 Task: Create Board IT Support Services to Workspace Customer Relationship Management Software. Create Board Product Design Sprint to Workspace Customer Relationship Management Software. Create Board Email Marketing Drip Campaign Strategy and Execution to Workspace Customer Relationship Management Software
Action: Mouse moved to (348, 77)
Screenshot: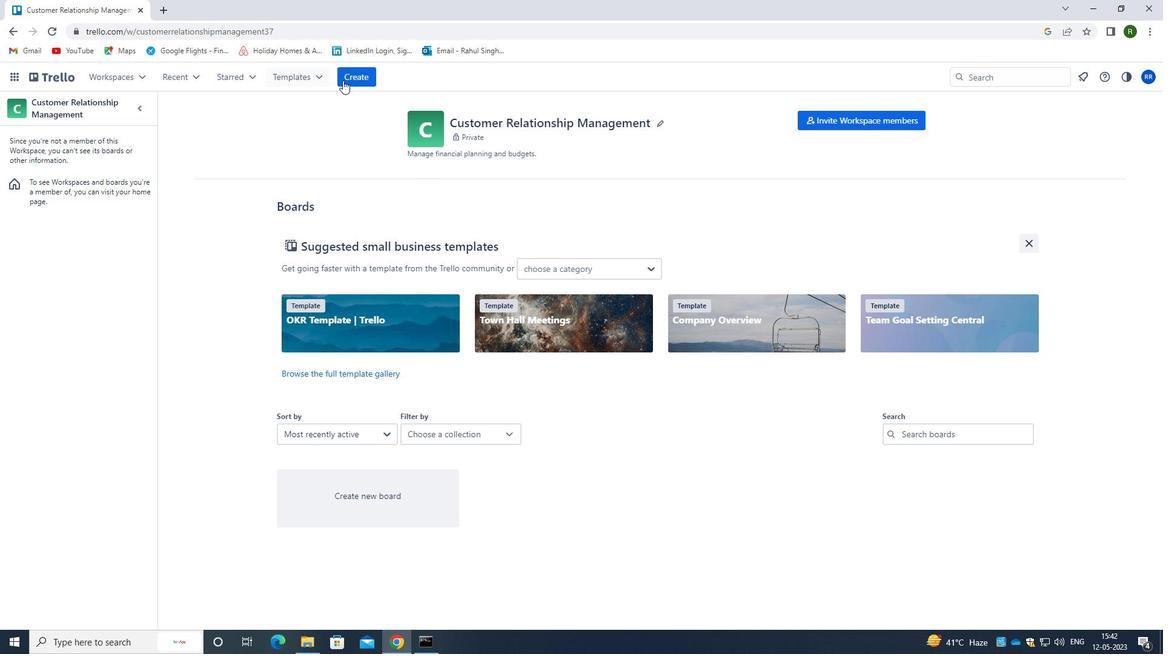 
Action: Mouse pressed left at (348, 77)
Screenshot: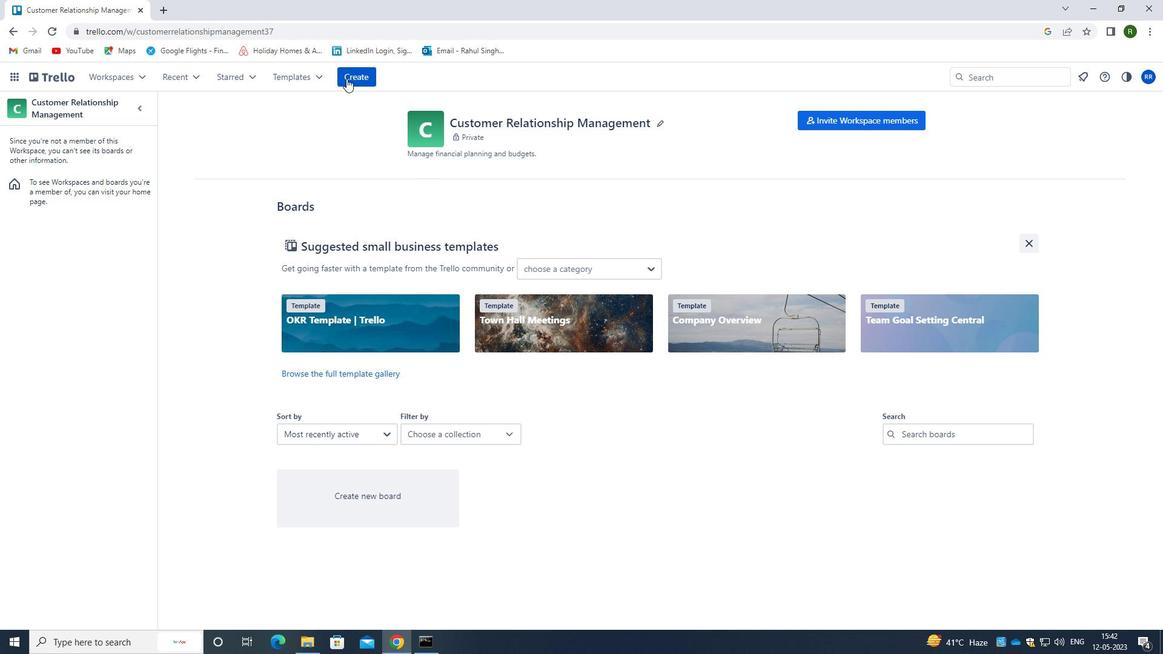 
Action: Mouse moved to (426, 121)
Screenshot: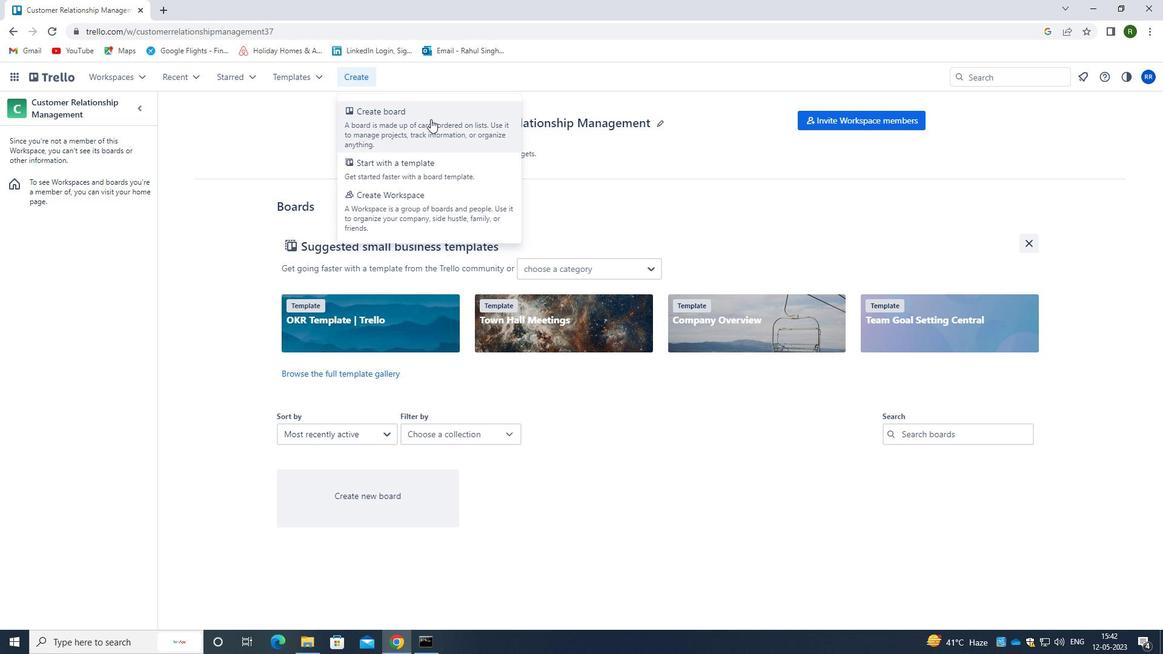
Action: Mouse pressed left at (426, 121)
Screenshot: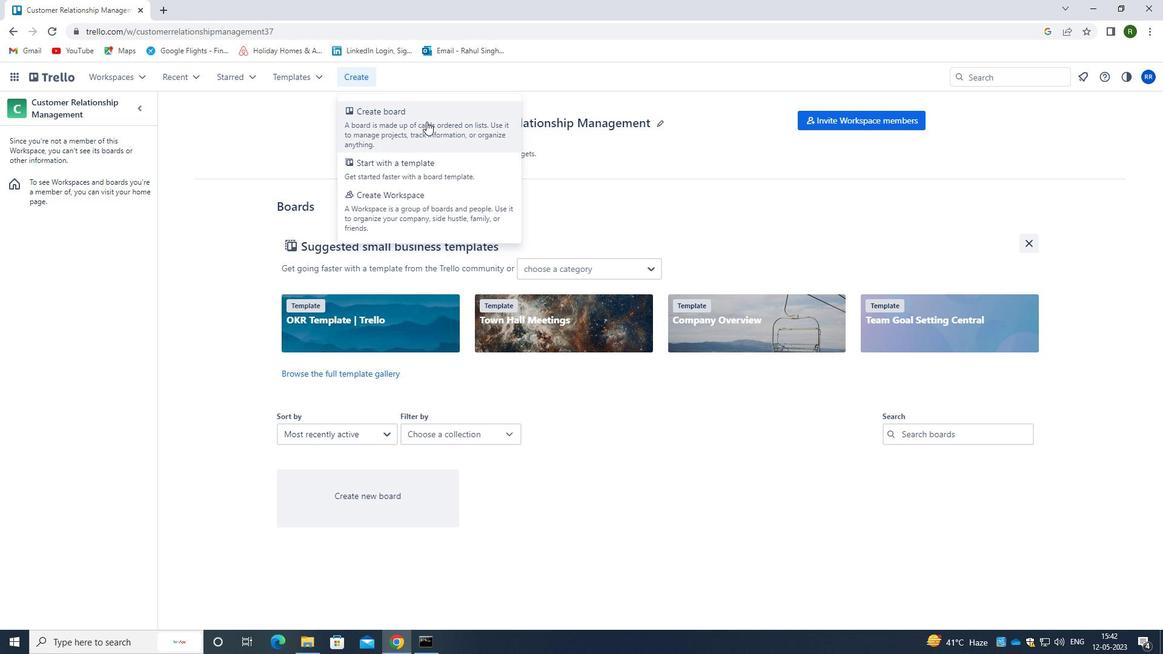 
Action: Mouse moved to (387, 309)
Screenshot: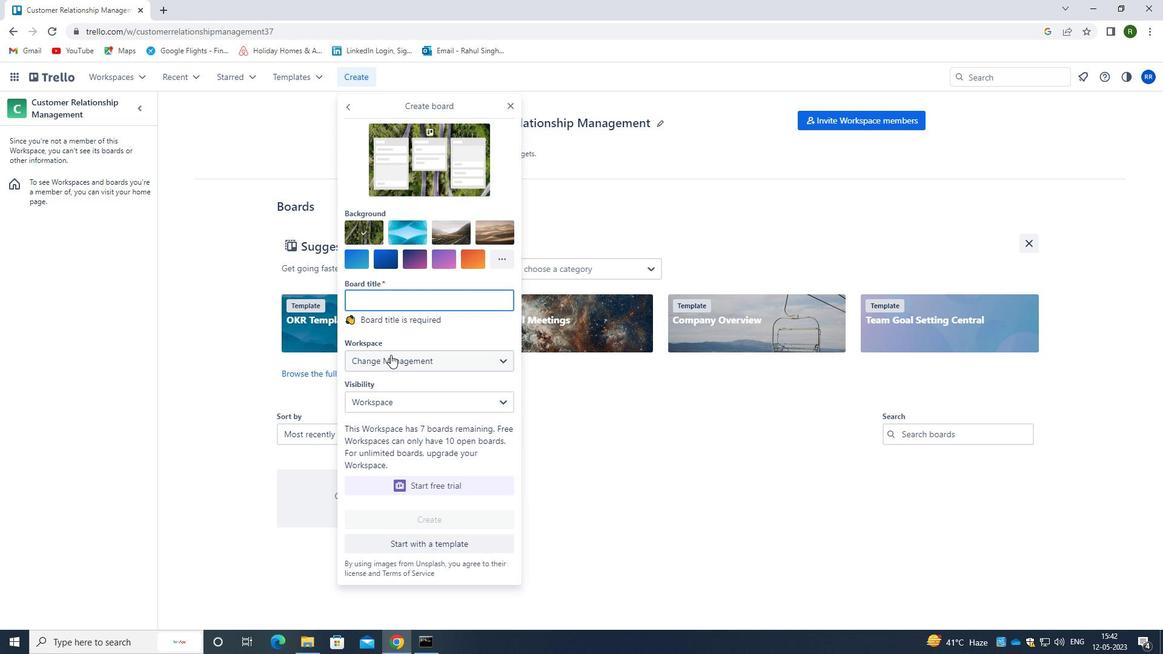 
Action: Key pressed <Key.caps_lock>
Screenshot: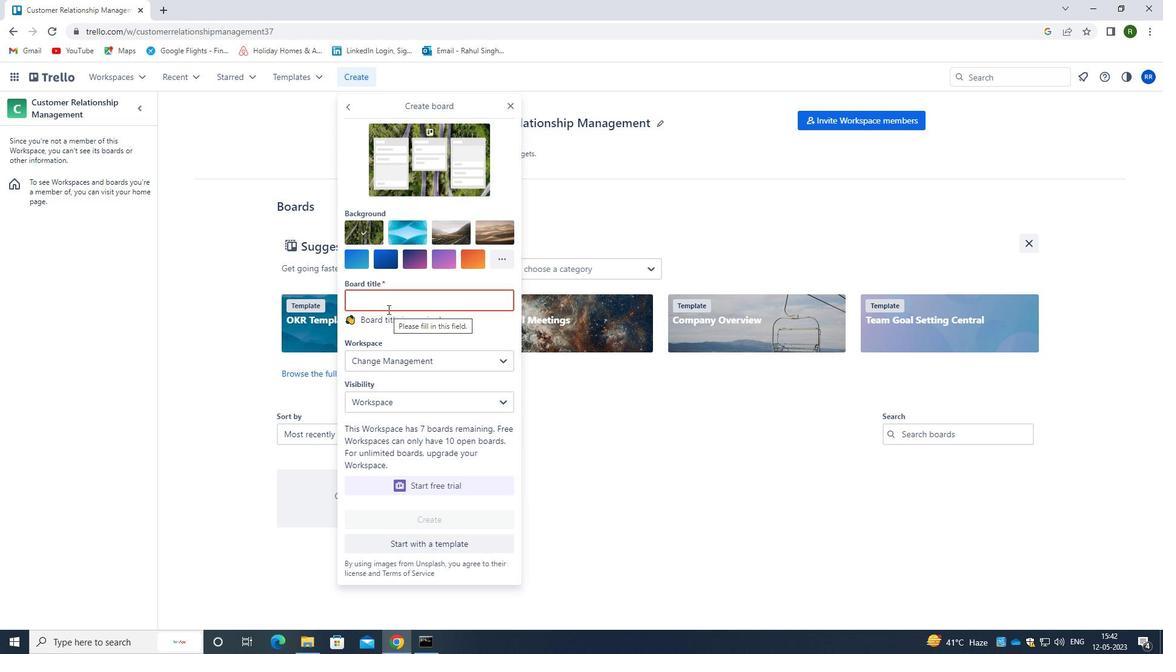 
Action: Mouse moved to (387, 308)
Screenshot: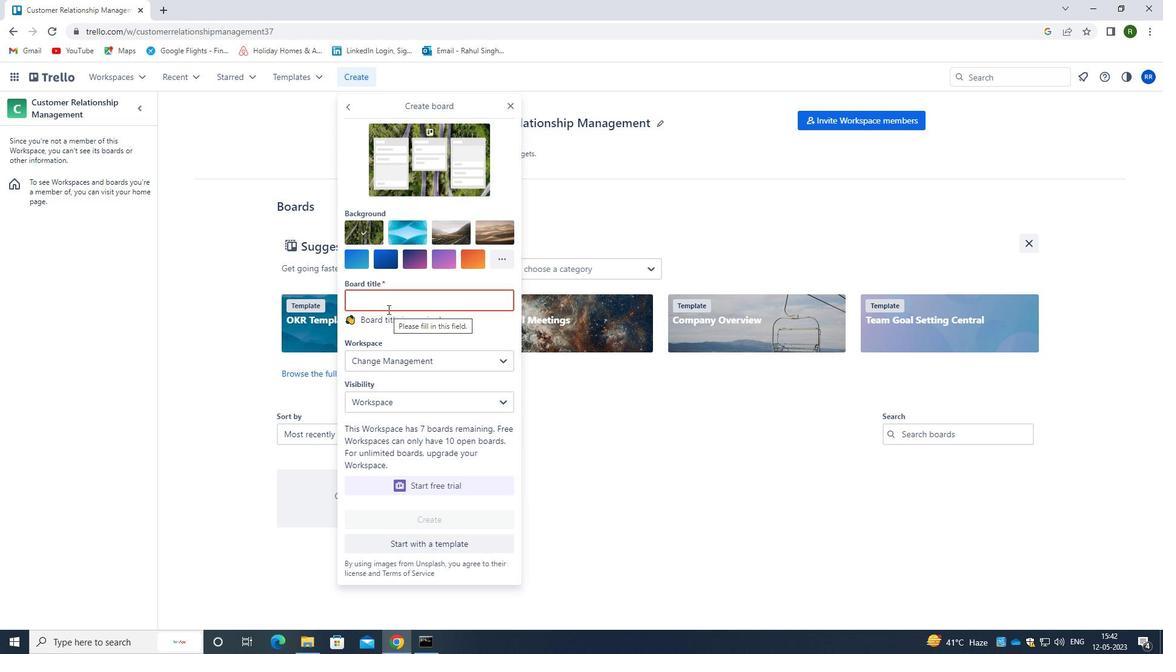 
Action: Key pressed it<Key.space><Key.caps_lock><Key.caps_lock>s<Key.caps_lock>Upport<Key.space><Key.caps_lock>s<Key.caps_lock>ervices
Screenshot: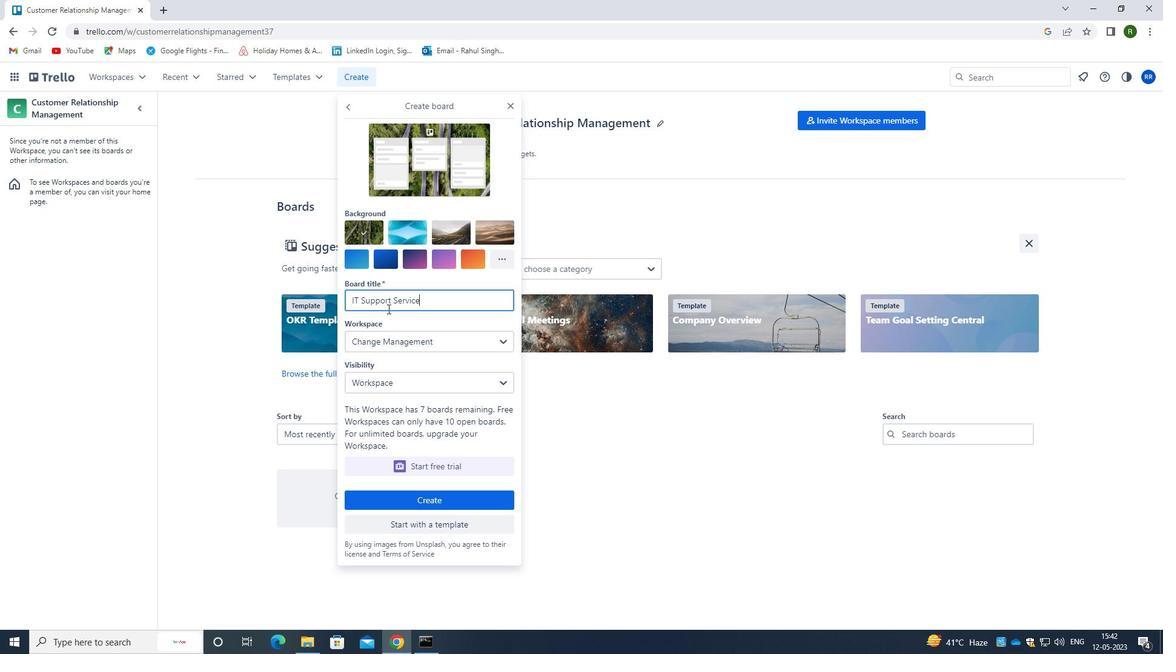 
Action: Mouse moved to (404, 504)
Screenshot: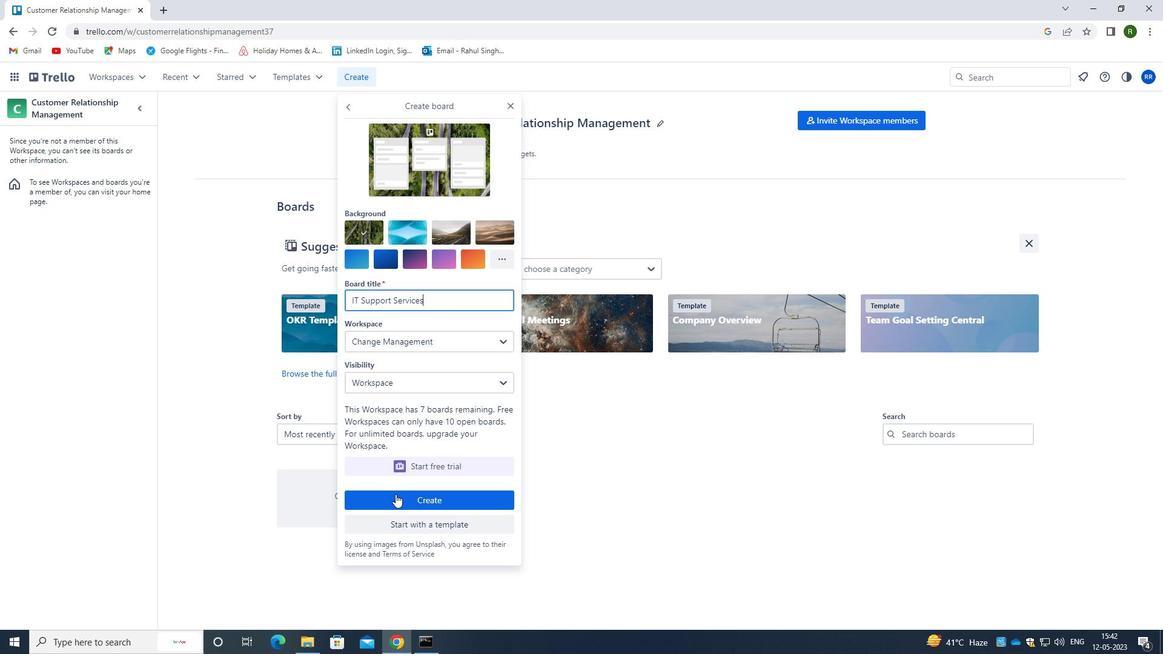 
Action: Mouse pressed left at (404, 504)
Screenshot: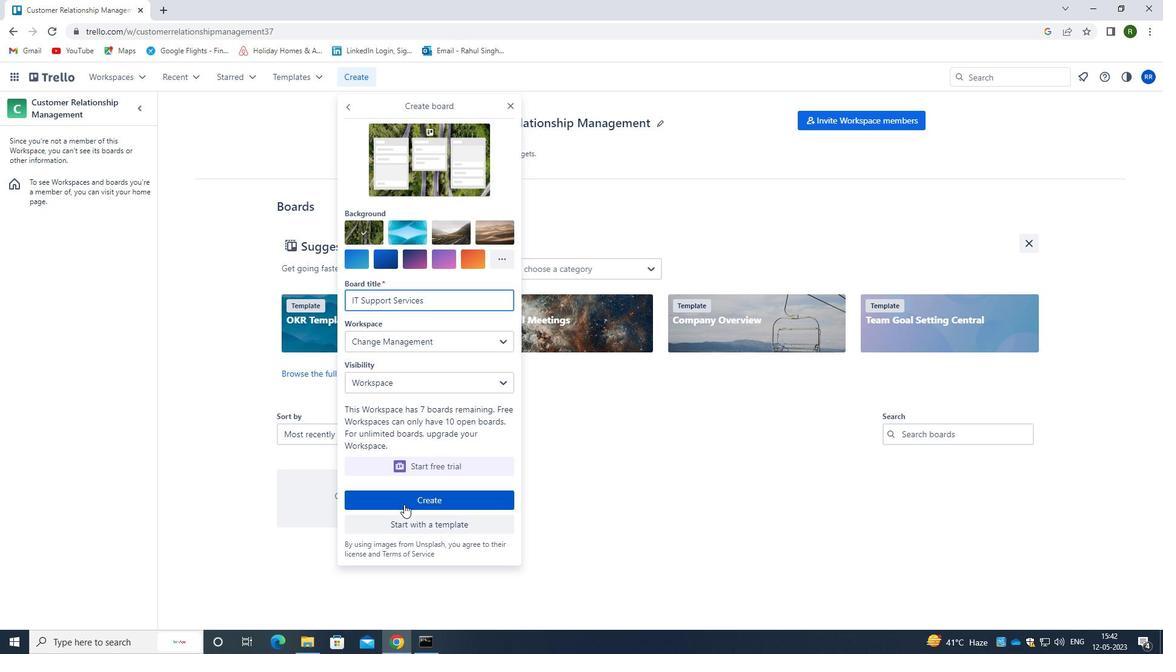 
Action: Mouse moved to (367, 75)
Screenshot: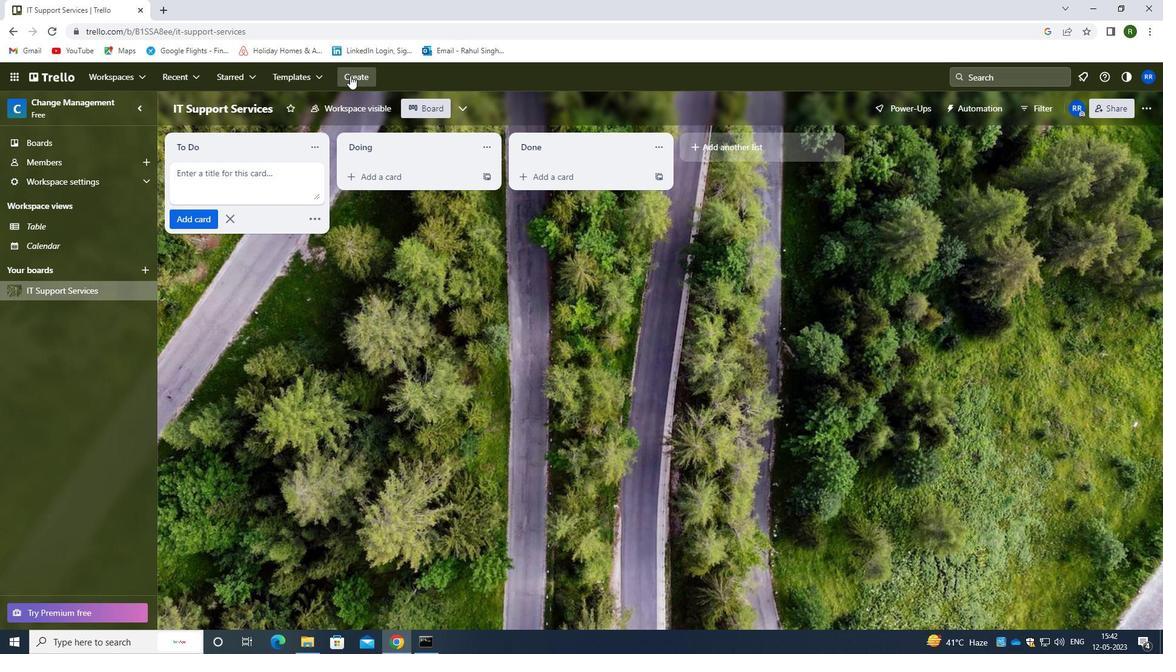 
Action: Mouse pressed left at (367, 75)
Screenshot: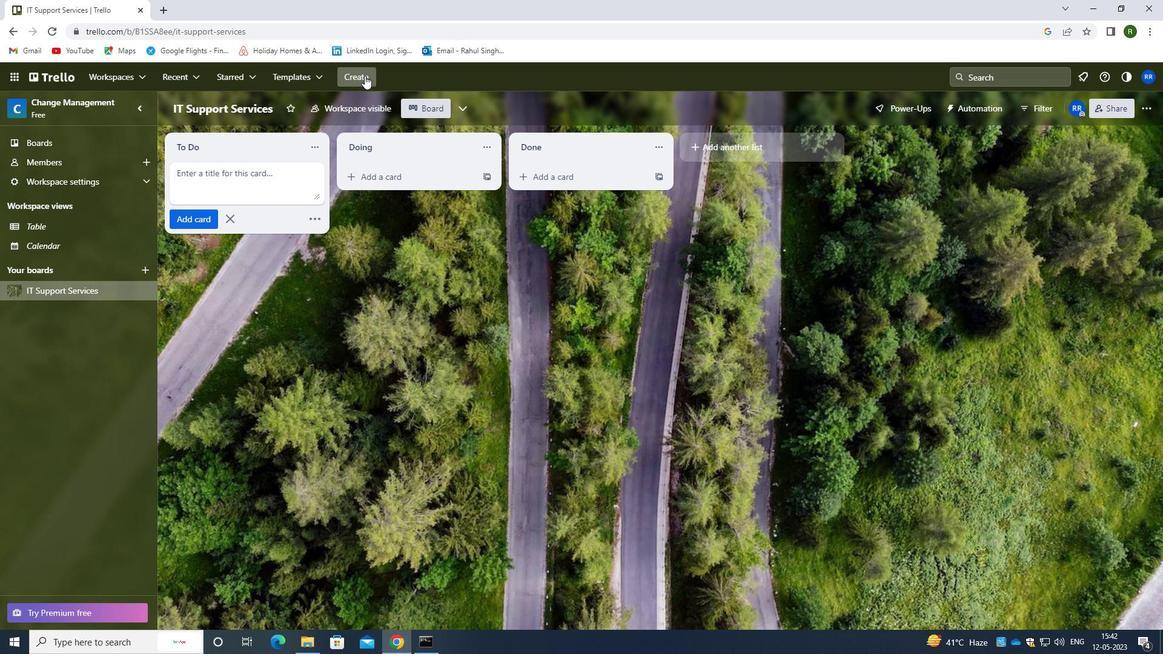 
Action: Mouse moved to (399, 129)
Screenshot: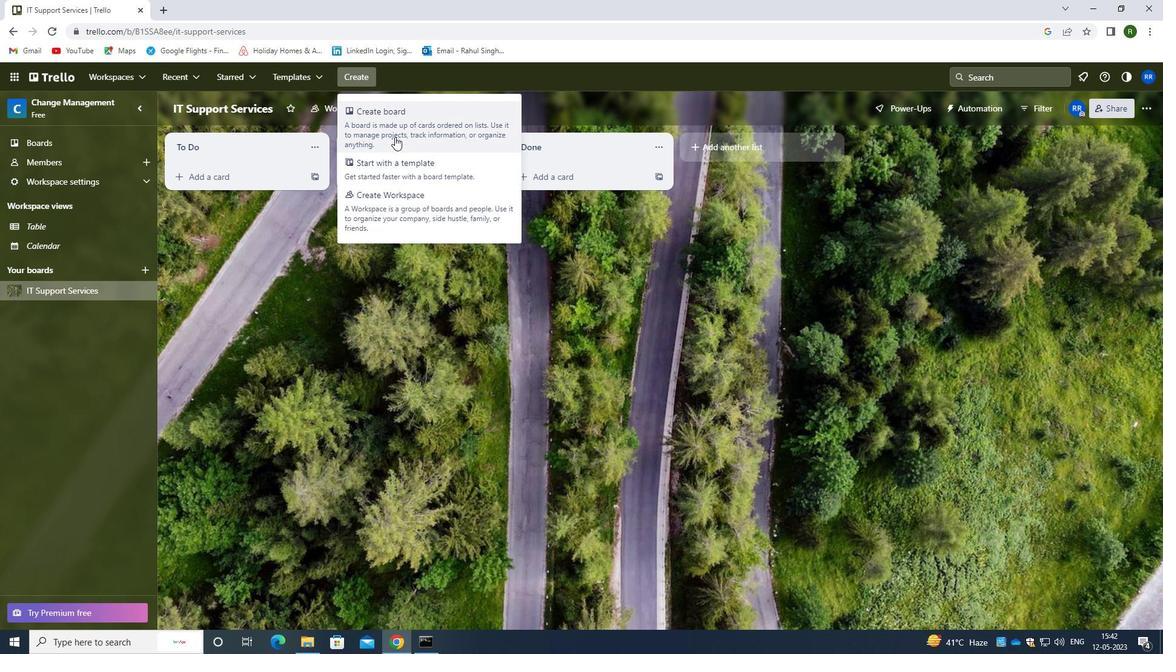
Action: Mouse pressed left at (399, 129)
Screenshot: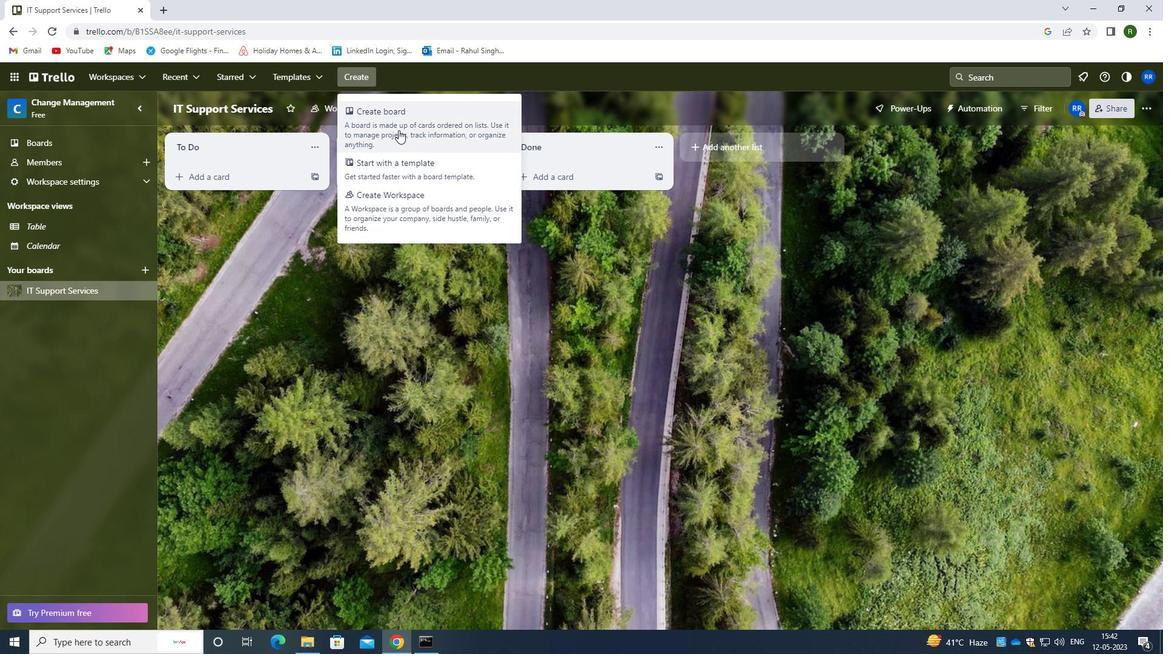 
Action: Mouse moved to (402, 318)
Screenshot: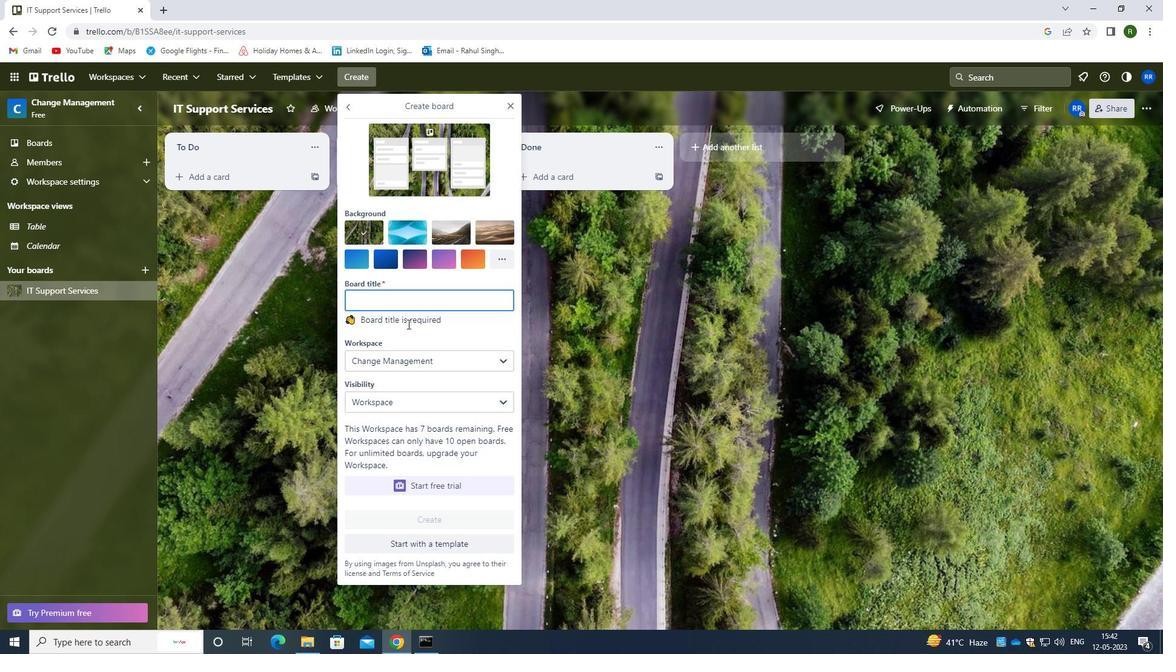 
Action: Key pressed <Key.caps_lock>p<Key.caps_lock>roduct<Key.space><Key.caps_lock>d<Key.caps_lock>esign<Key.space><Key.caps_lock>s<Key.caps_lock>Print
Screenshot: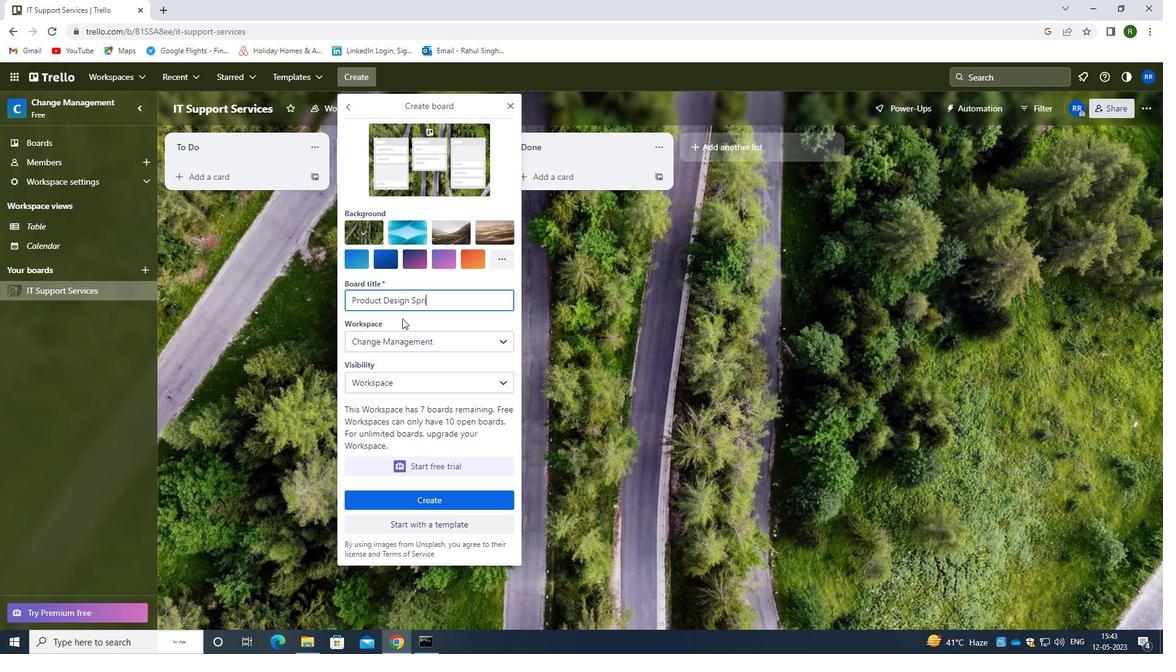 
Action: Mouse moved to (441, 504)
Screenshot: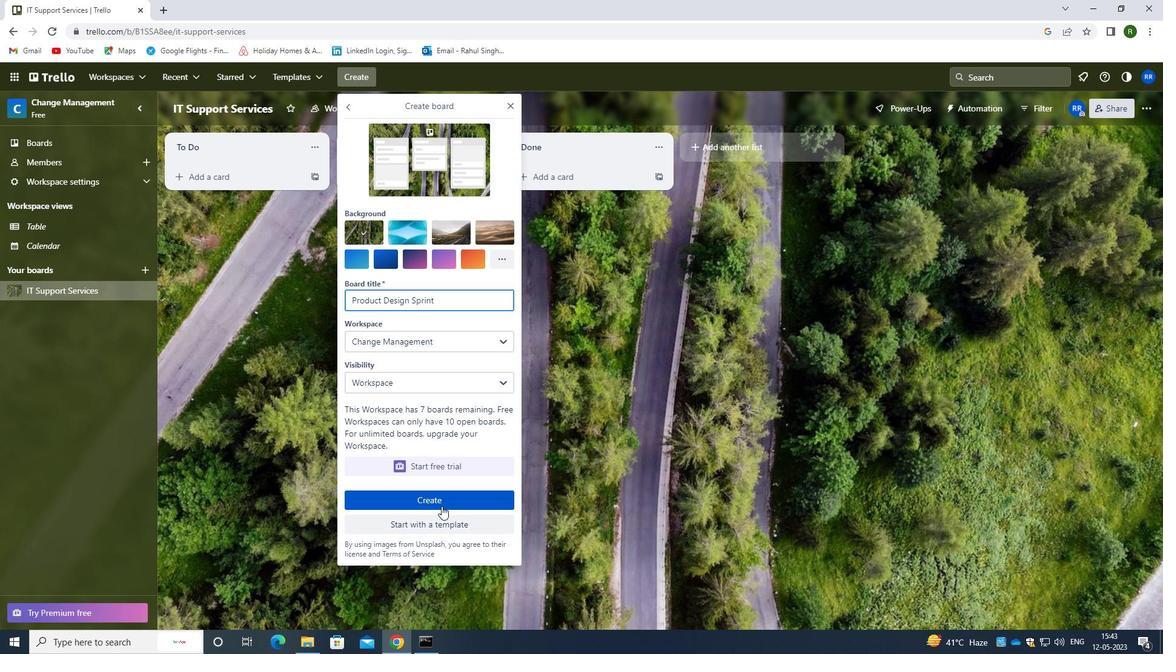 
Action: Mouse pressed left at (441, 504)
Screenshot: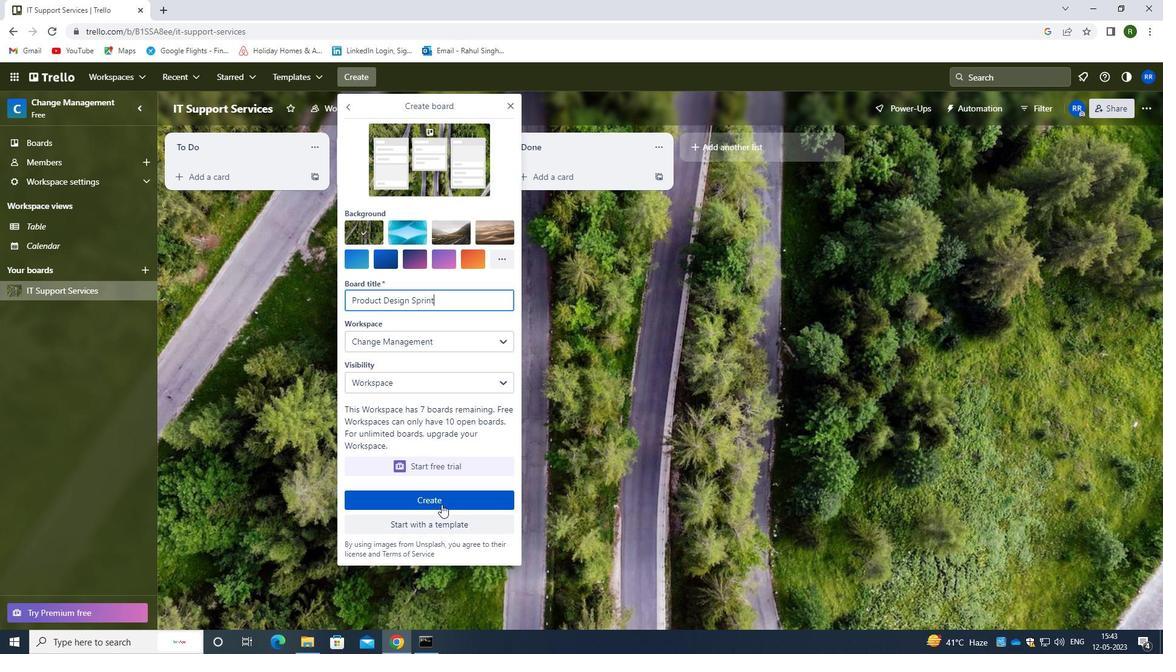 
Action: Mouse moved to (359, 78)
Screenshot: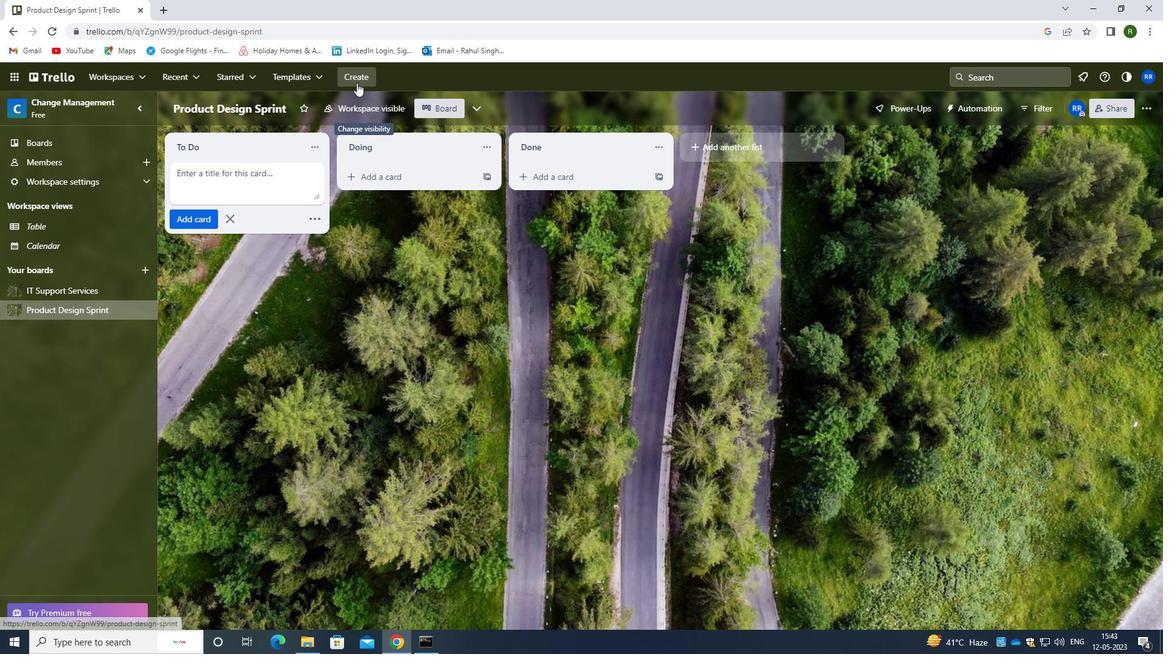 
Action: Mouse pressed left at (359, 78)
Screenshot: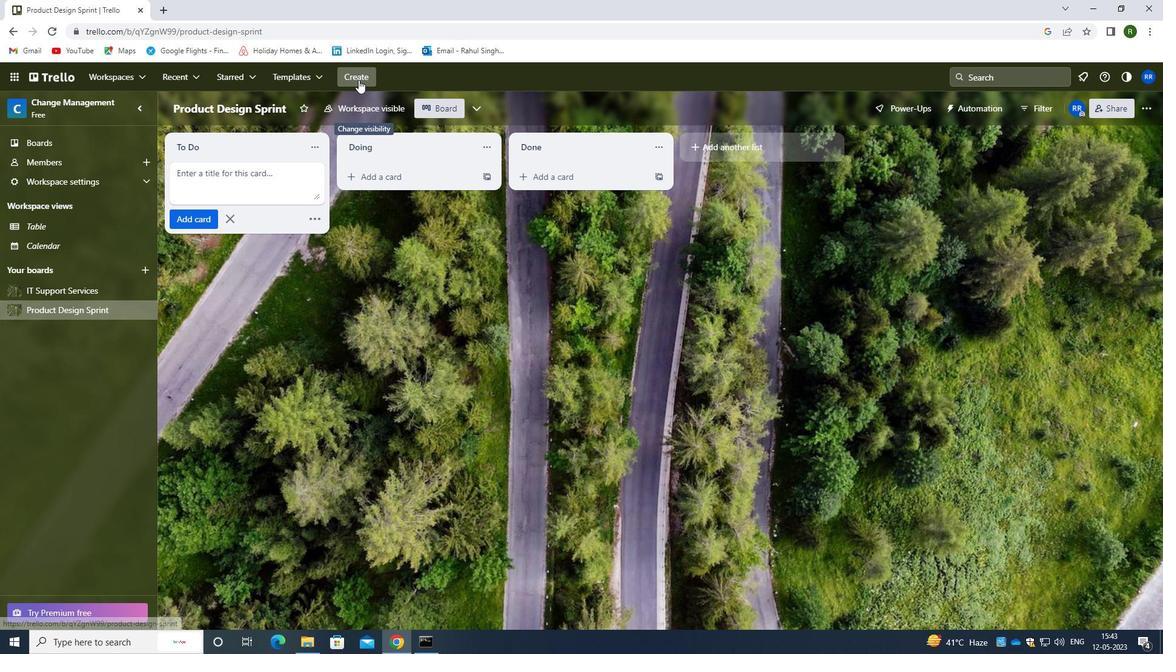 
Action: Mouse moved to (392, 133)
Screenshot: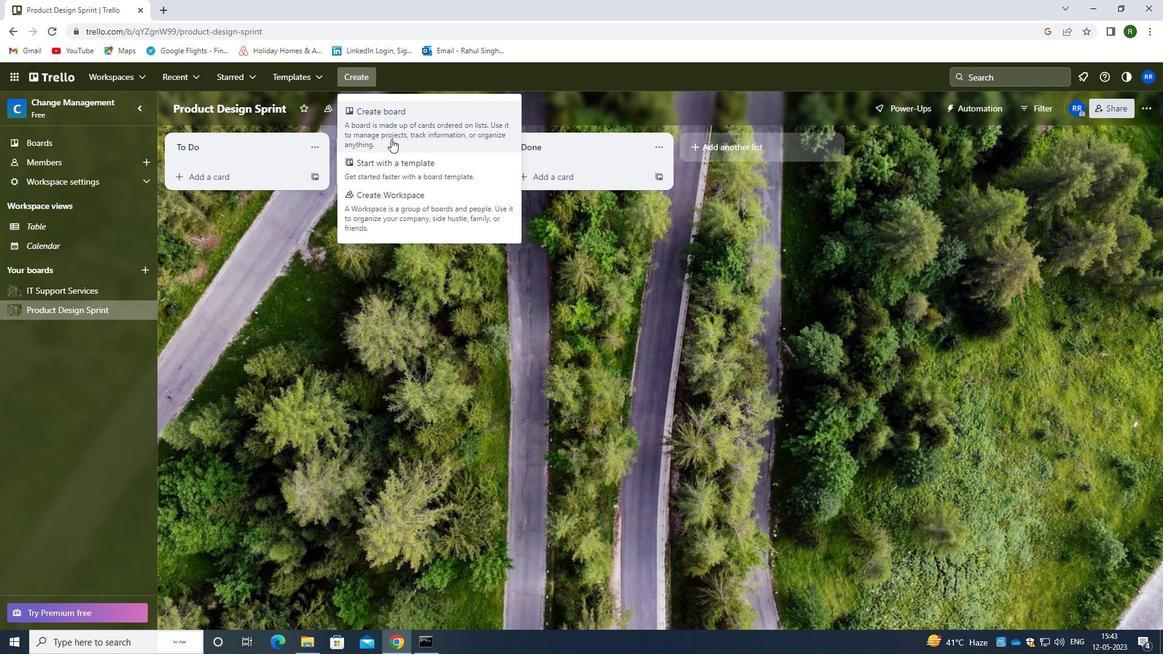 
Action: Mouse pressed left at (392, 133)
Screenshot: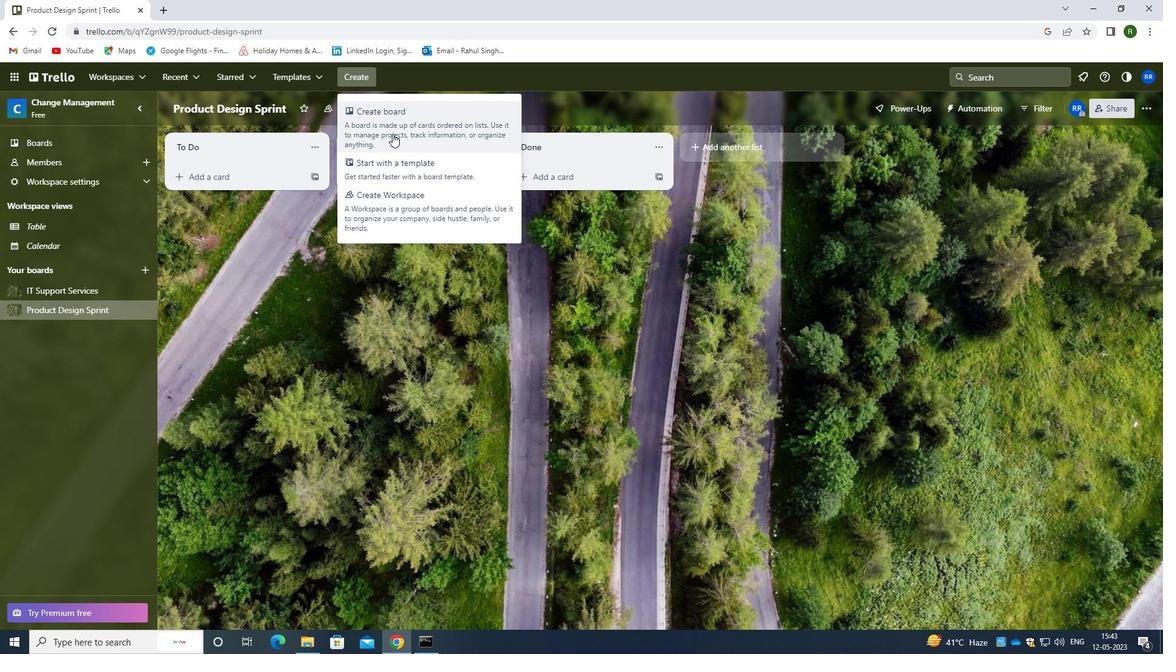 
Action: Mouse moved to (401, 304)
Screenshot: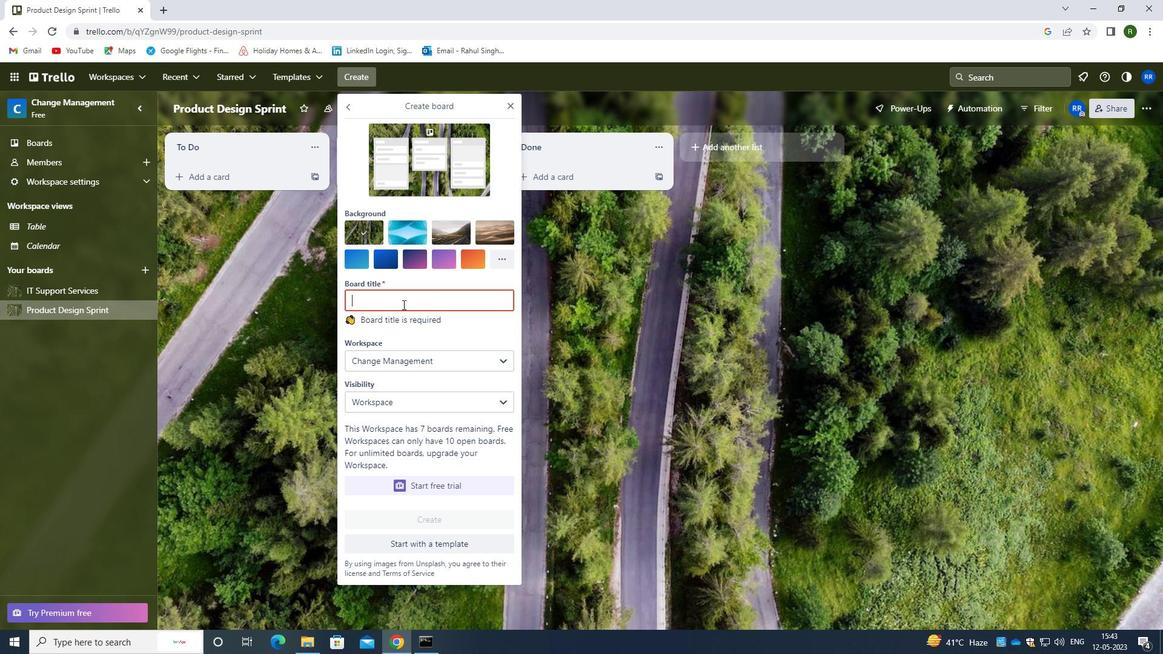 
Action: Key pressed <Key.caps_lock>e<Key.caps_lock>mail<Key.space><Key.caps_lock>Mar<Key.backspace><Key.backspace><Key.caps_lock>arlettomg<Key.space><Key.backspace><Key.backspace><Key.backspace><Key.backspace><Key.backspace><Key.backspace><Key.backspace><Key.backspace>ketting<Key.space><Key.caps_lock>d<Key.caps_lock>rip<Key.space><Key.caps_lock>c<Key.caps_lock>ampaign<Key.space><Key.caps_lock>s<Key.caps_lock>trategy<Key.space>an<Key.space>d<Key.backspace><Key.backspace>d<Key.space><Key.caps_lock>execut<Key.backspace><Key.backspace><Key.backspace><Key.backspace><Key.backspace><Key.caps_lock>xecution<Key.space>
Screenshot: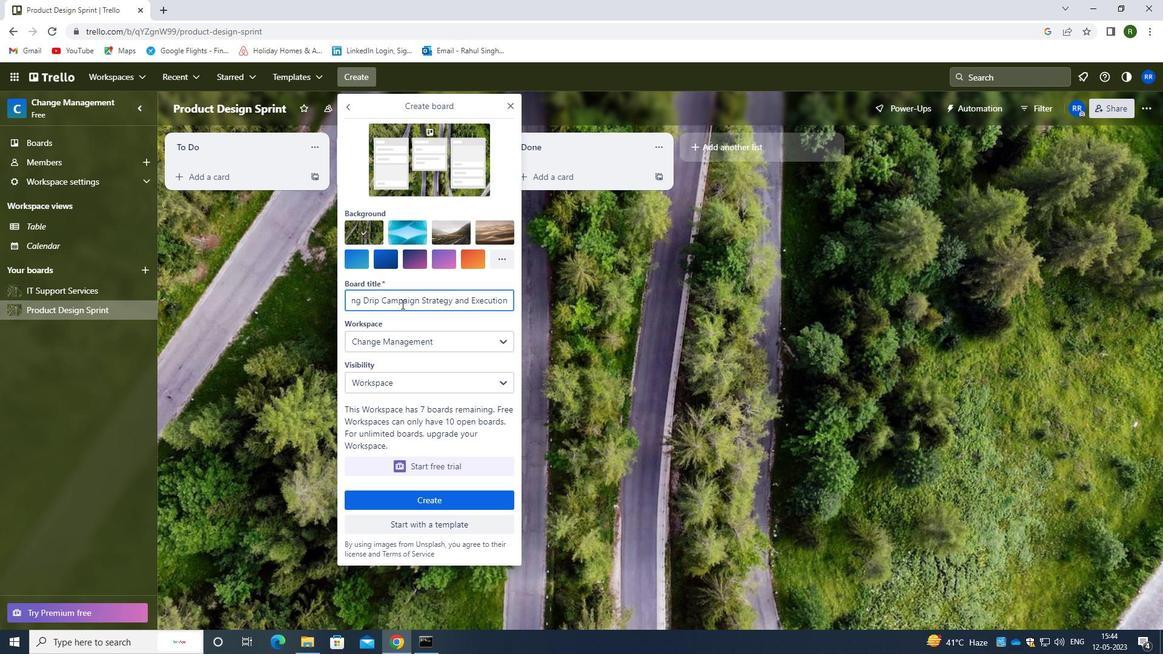 
Action: Mouse moved to (443, 500)
Screenshot: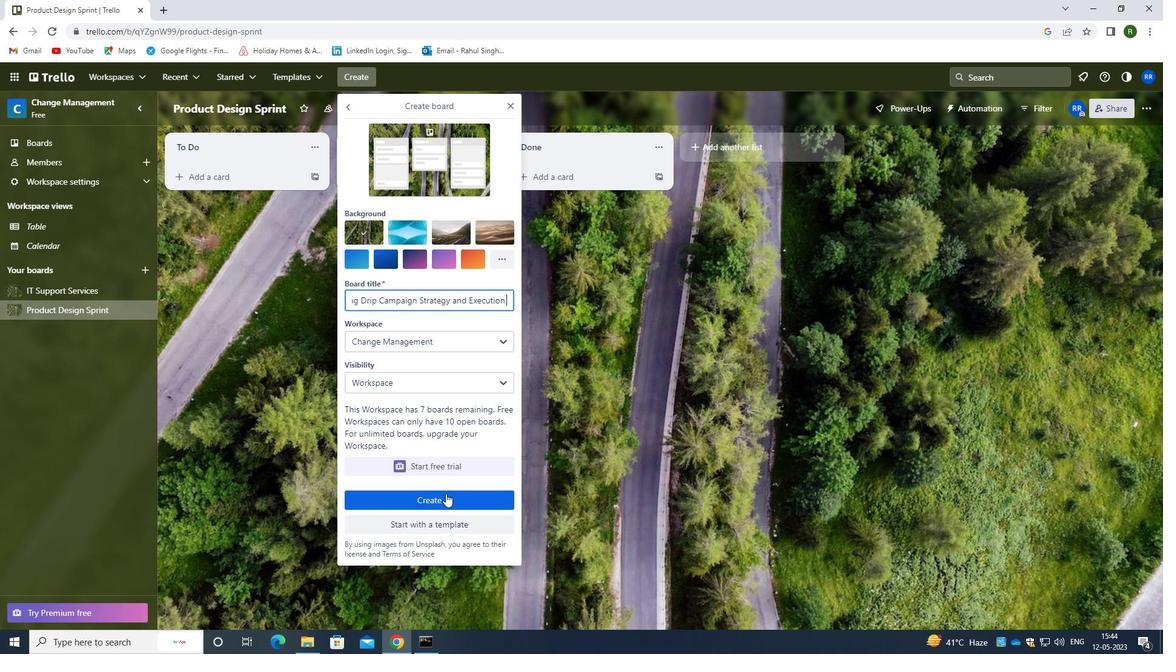
Action: Mouse pressed left at (443, 500)
Screenshot: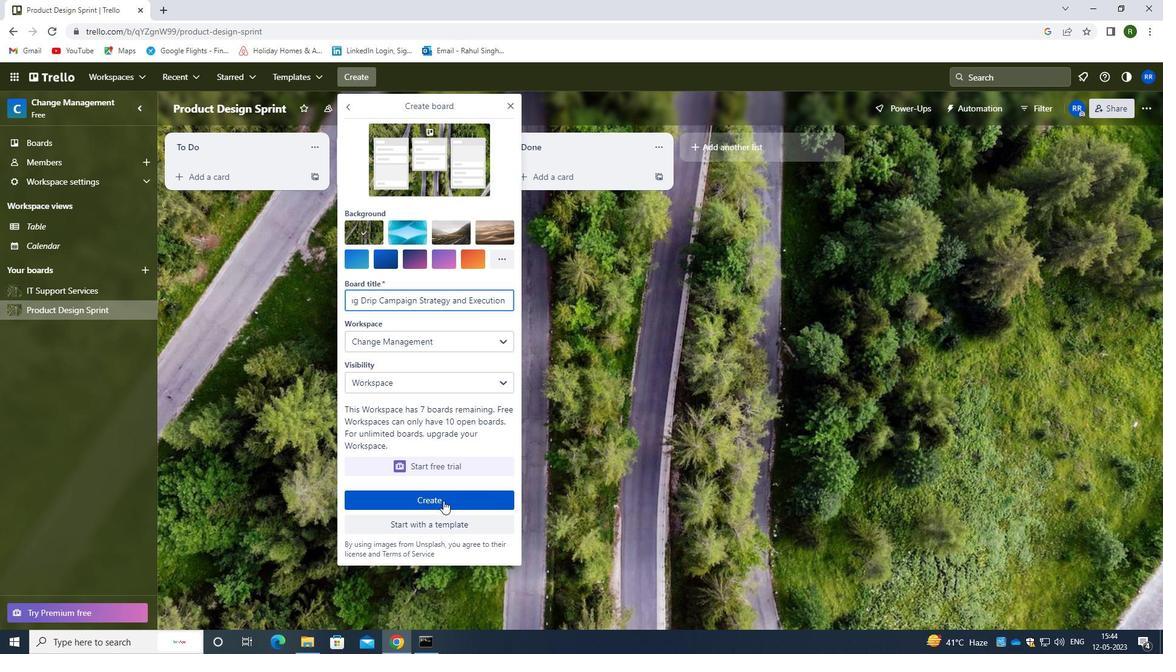 
Action: Mouse moved to (431, 309)
Screenshot: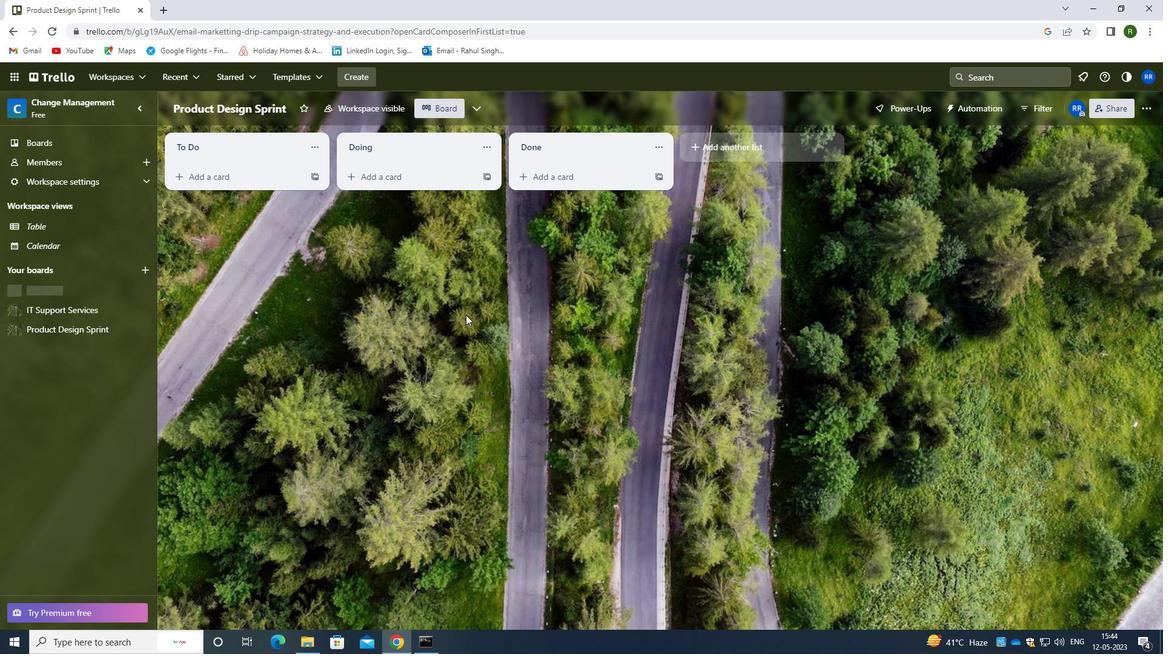 
Action: Mouse pressed left at (431, 309)
Screenshot: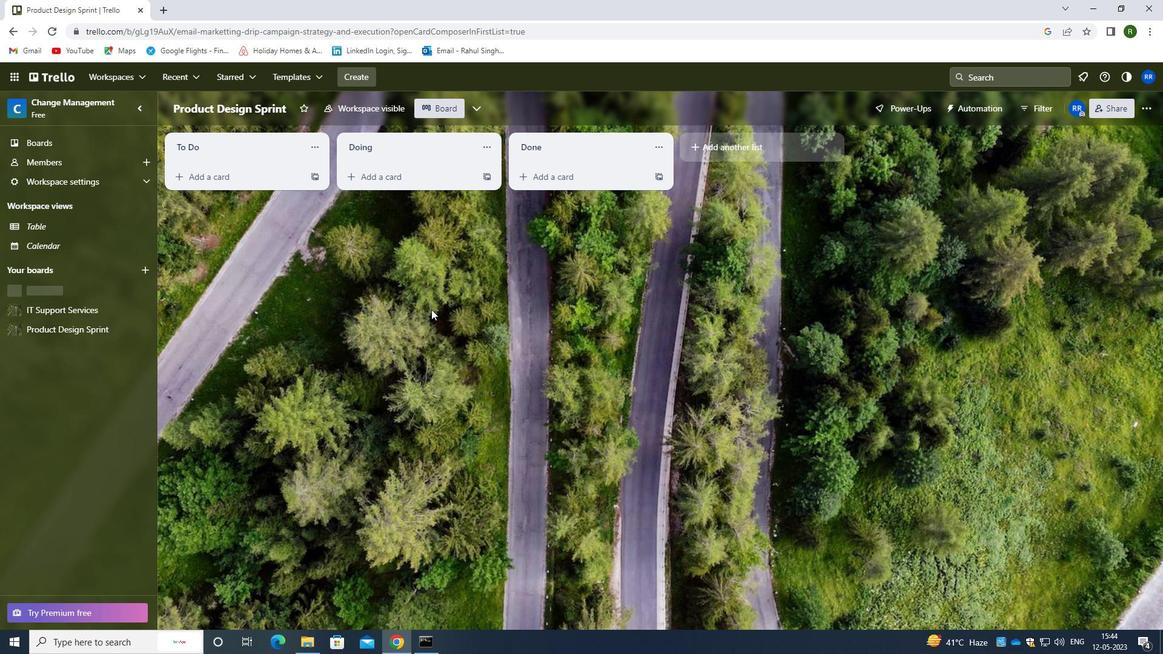 
Action: Mouse moved to (417, 308)
Screenshot: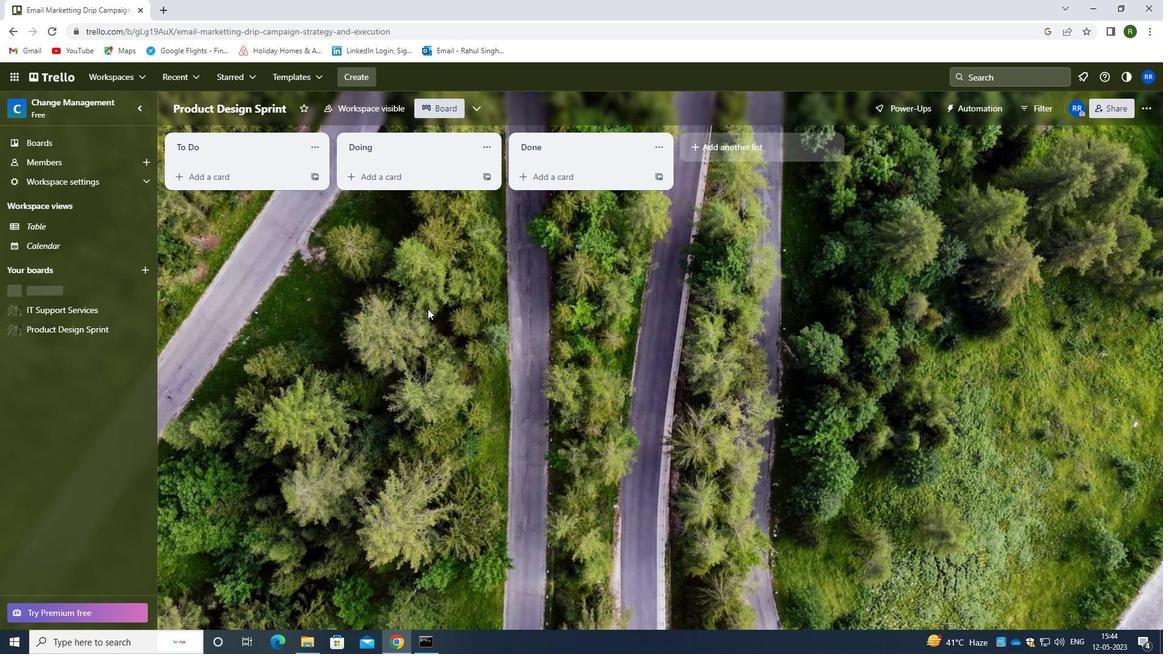 
